 Task: For heading Arial black with underline.  font size for heading18,  'Change the font style of data to'Calibri.  and font size to 9,  Change the alignment of both headline & data to Align center.  In the sheet  analysisSalesPerformance_2022
Action: Mouse moved to (80, 154)
Screenshot: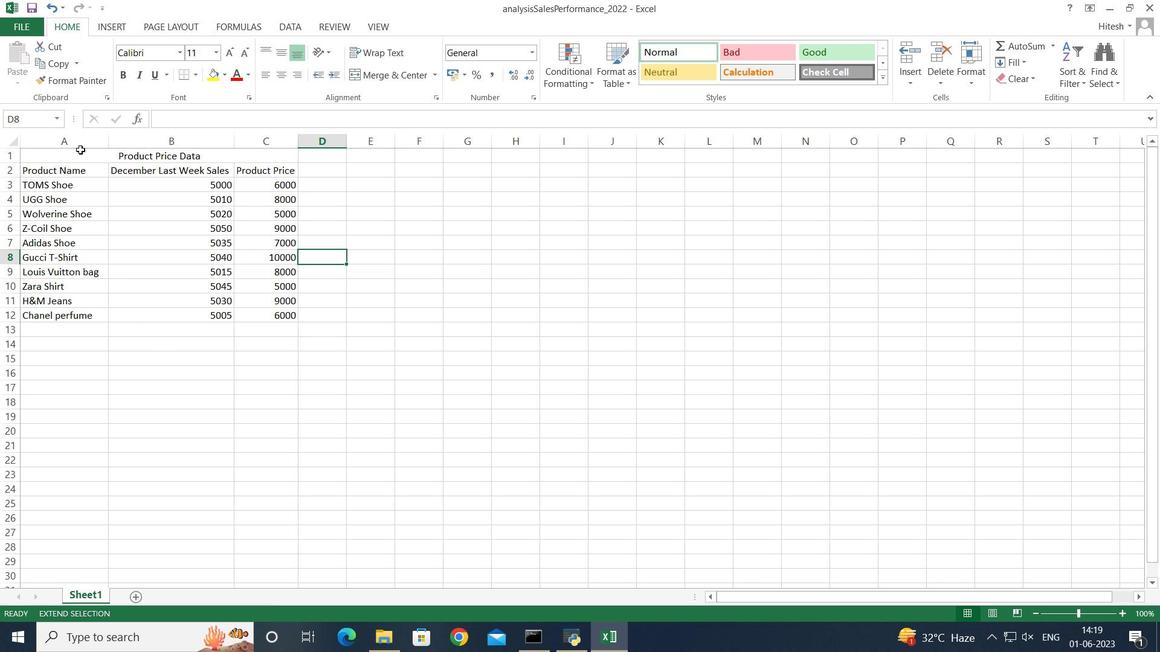 
Action: Mouse pressed left at (80, 154)
Screenshot: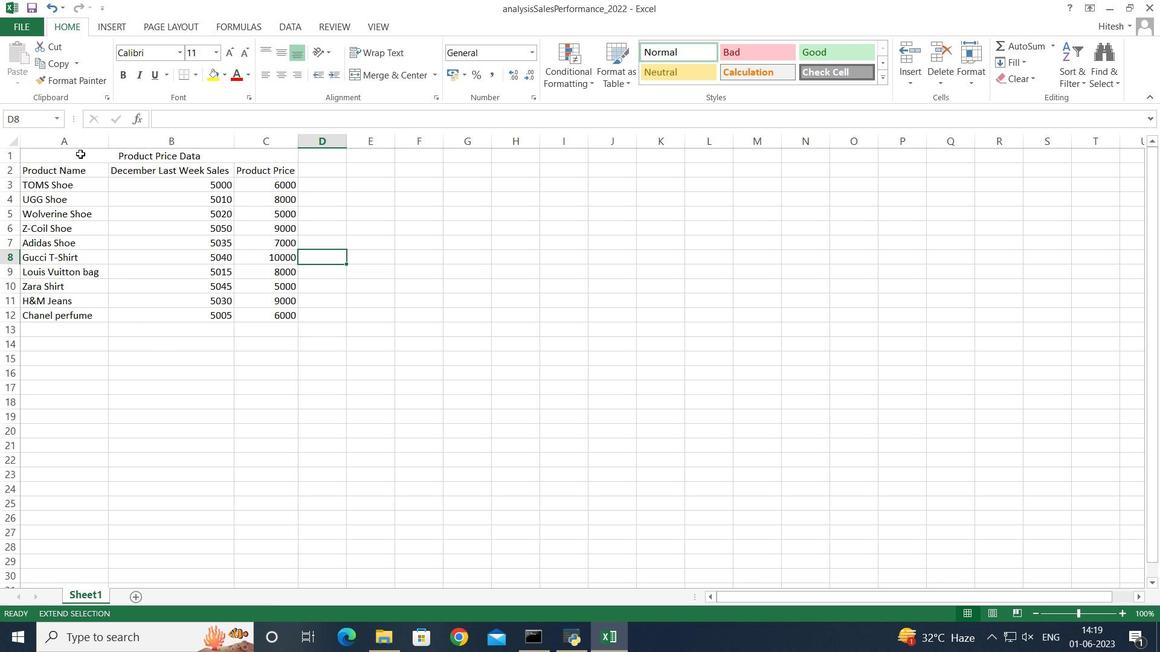 
Action: Mouse moved to (157, 330)
Screenshot: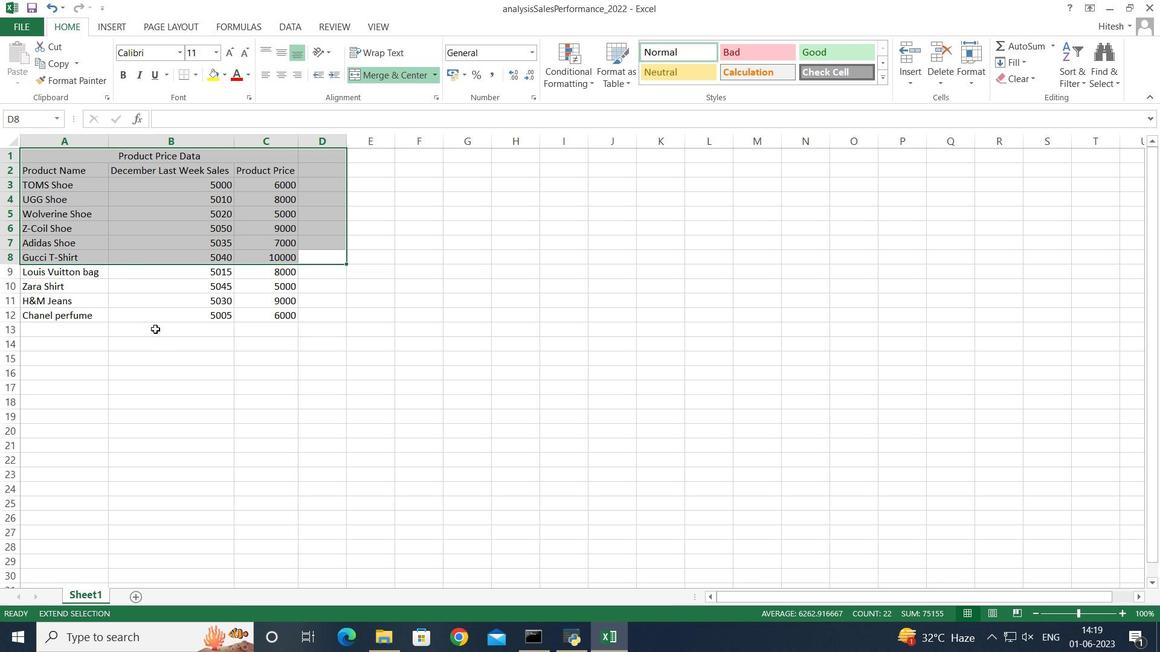 
Action: Mouse pressed left at (157, 330)
Screenshot: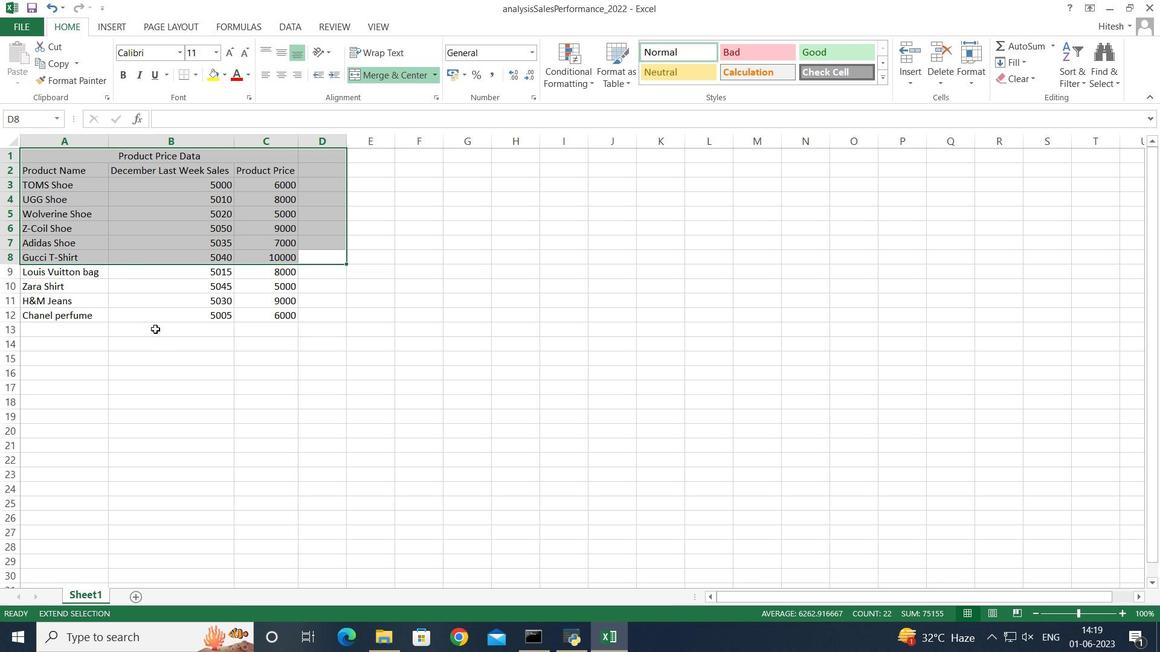 
Action: Mouse moved to (338, 258)
Screenshot: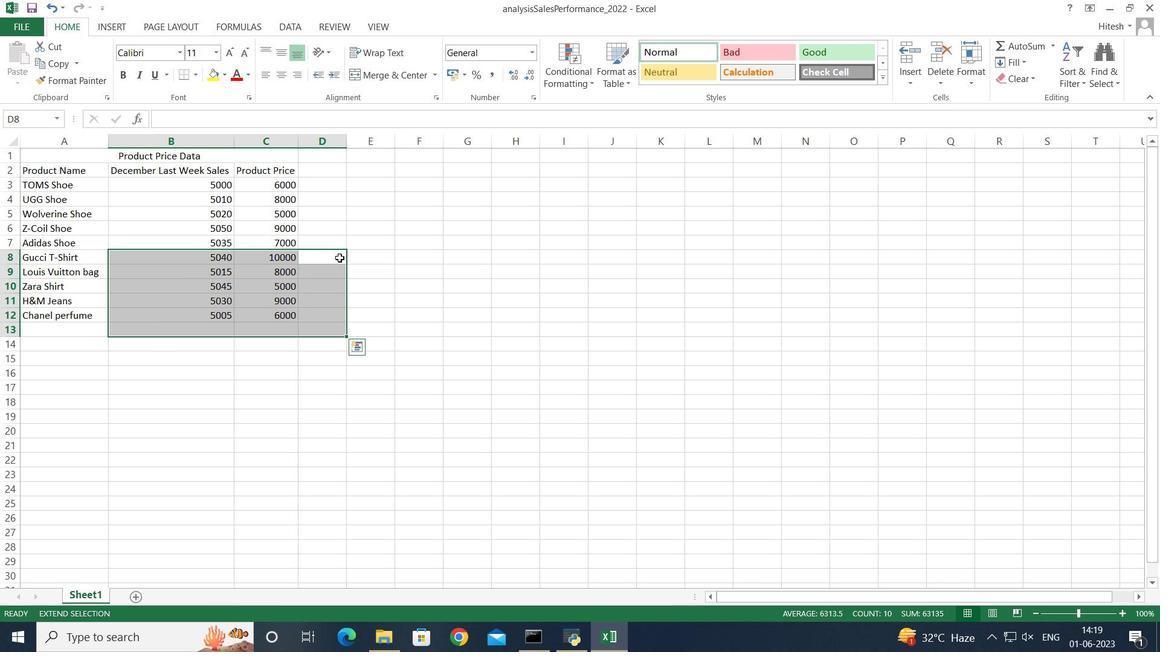 
Action: Mouse pressed left at (338, 258)
Screenshot: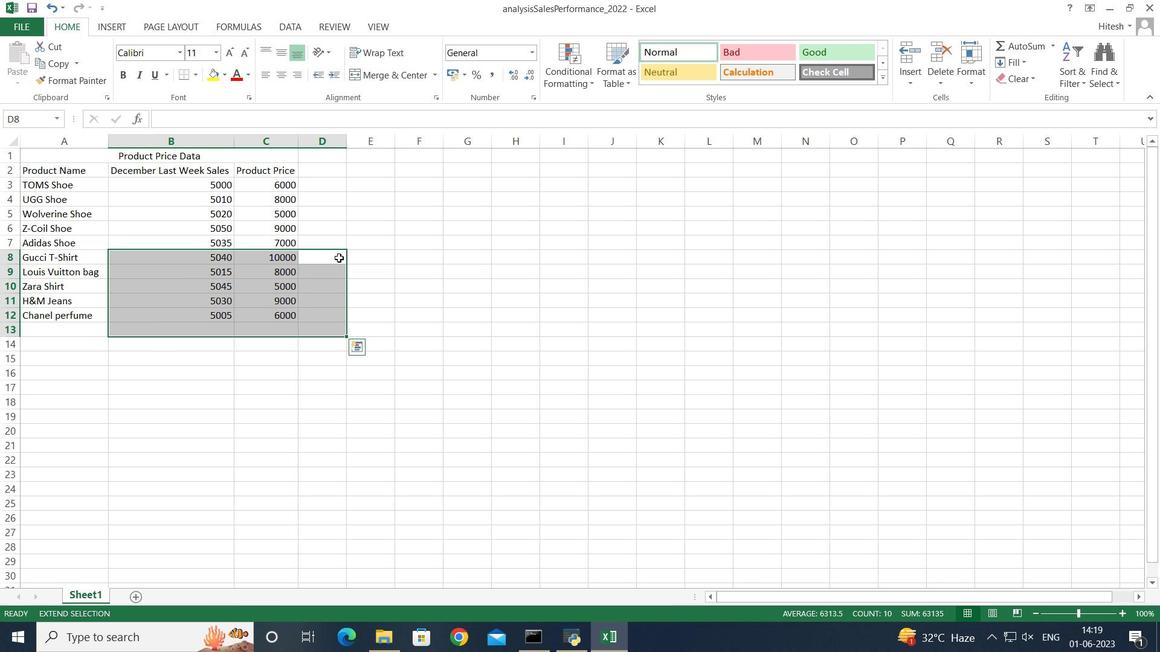 
Action: Key pressed u<Key.backspace>
Screenshot: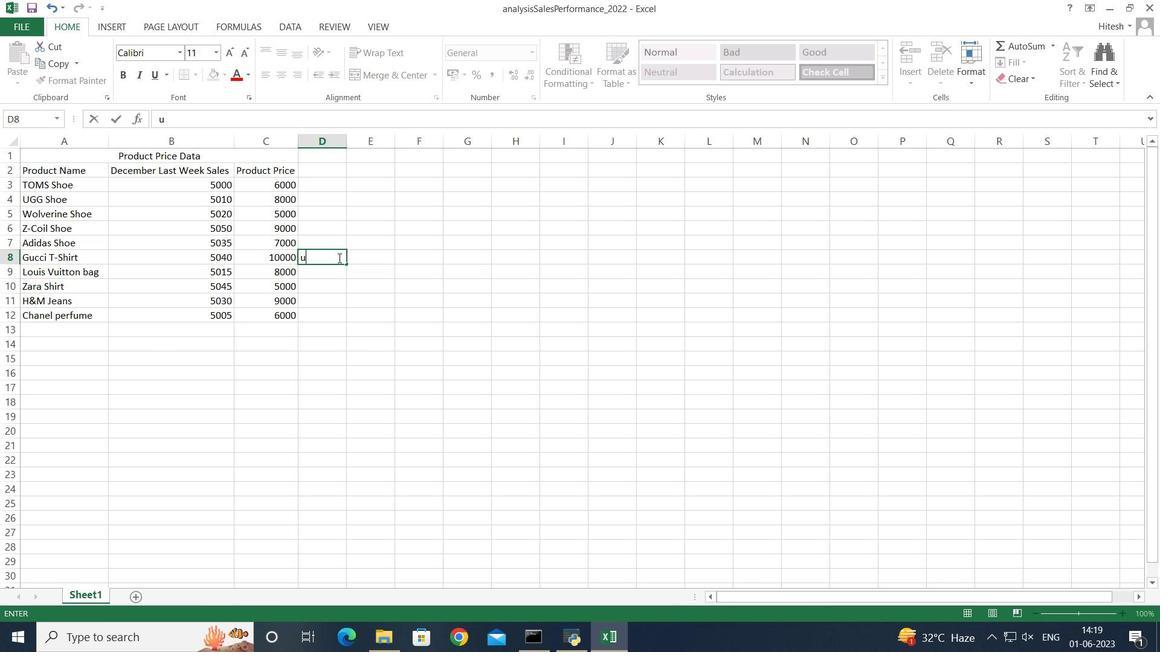 
Action: Mouse moved to (73, 153)
Screenshot: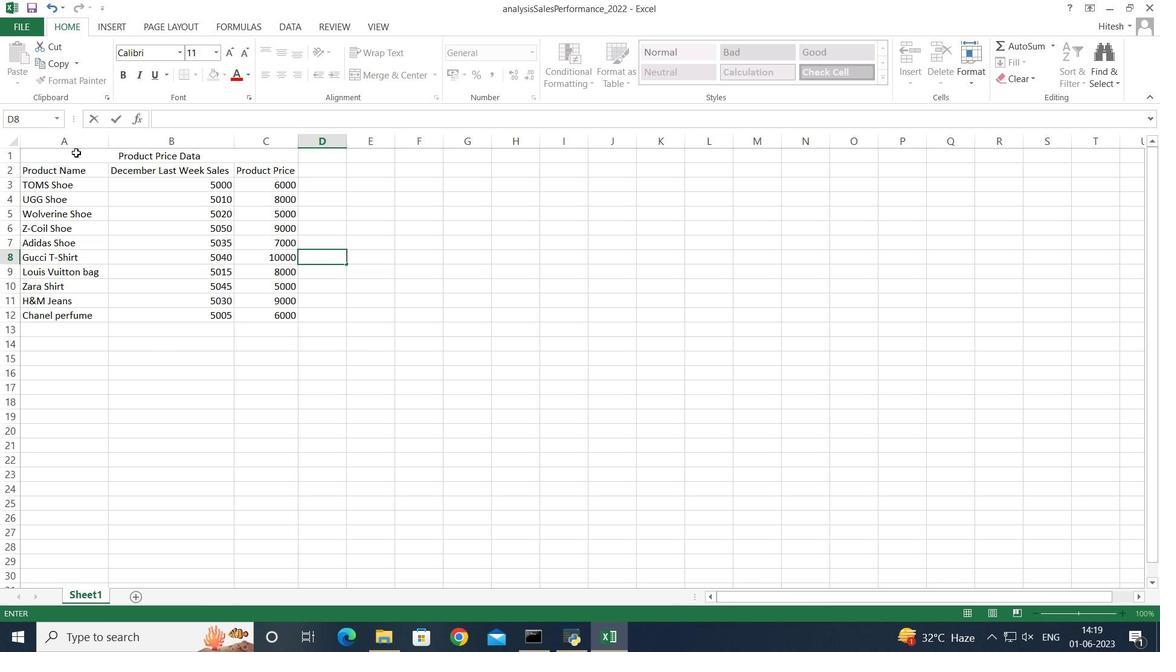 
Action: Mouse pressed left at (73, 153)
Screenshot: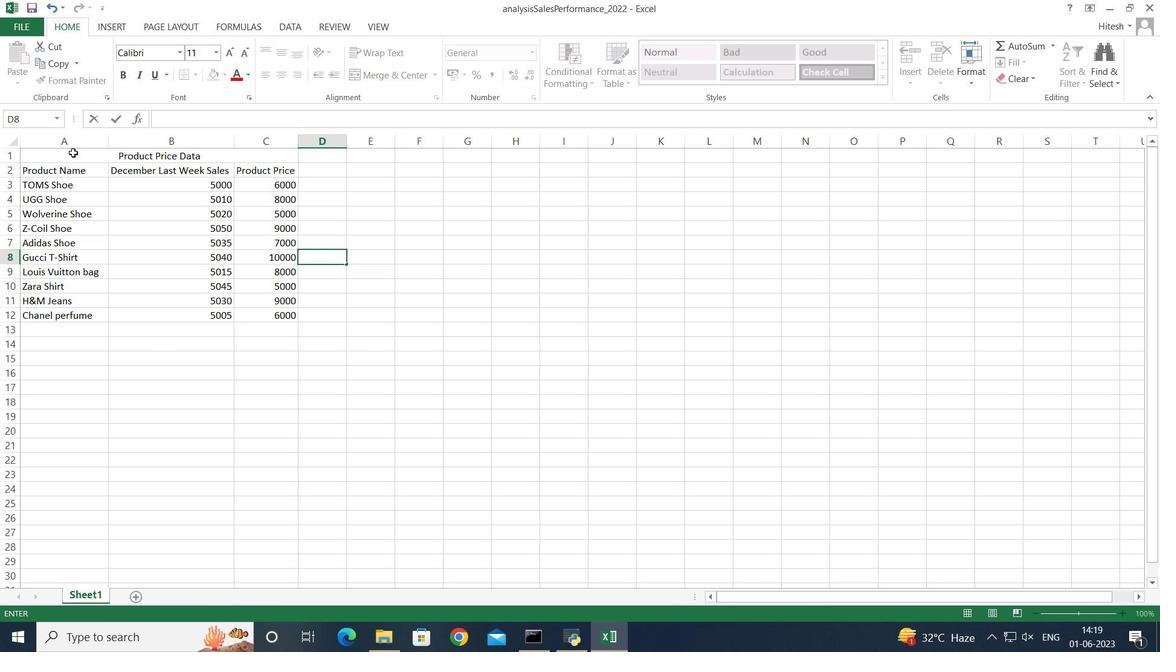 
Action: Mouse moved to (180, 51)
Screenshot: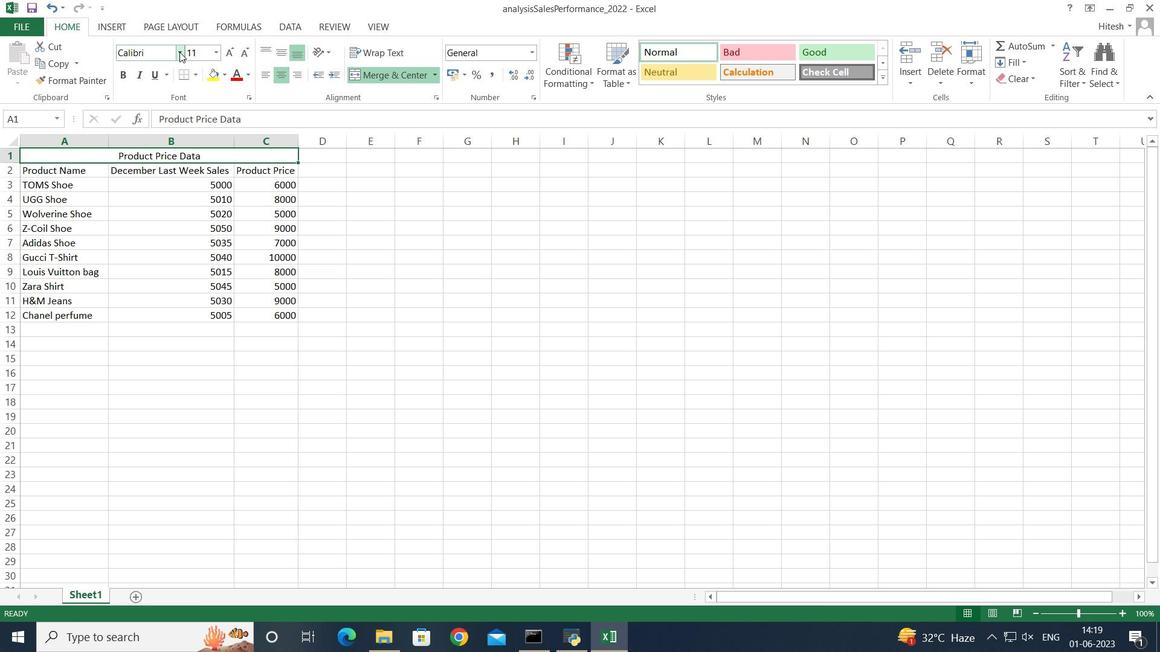 
Action: Mouse pressed left at (180, 51)
Screenshot: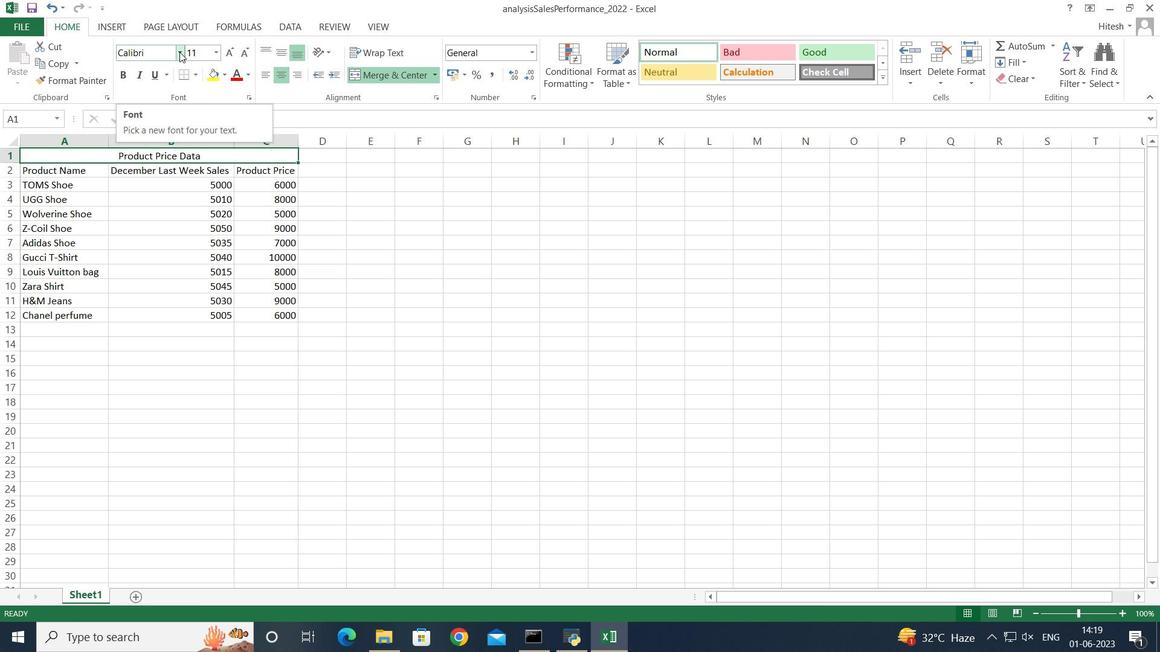 
Action: Mouse moved to (205, 186)
Screenshot: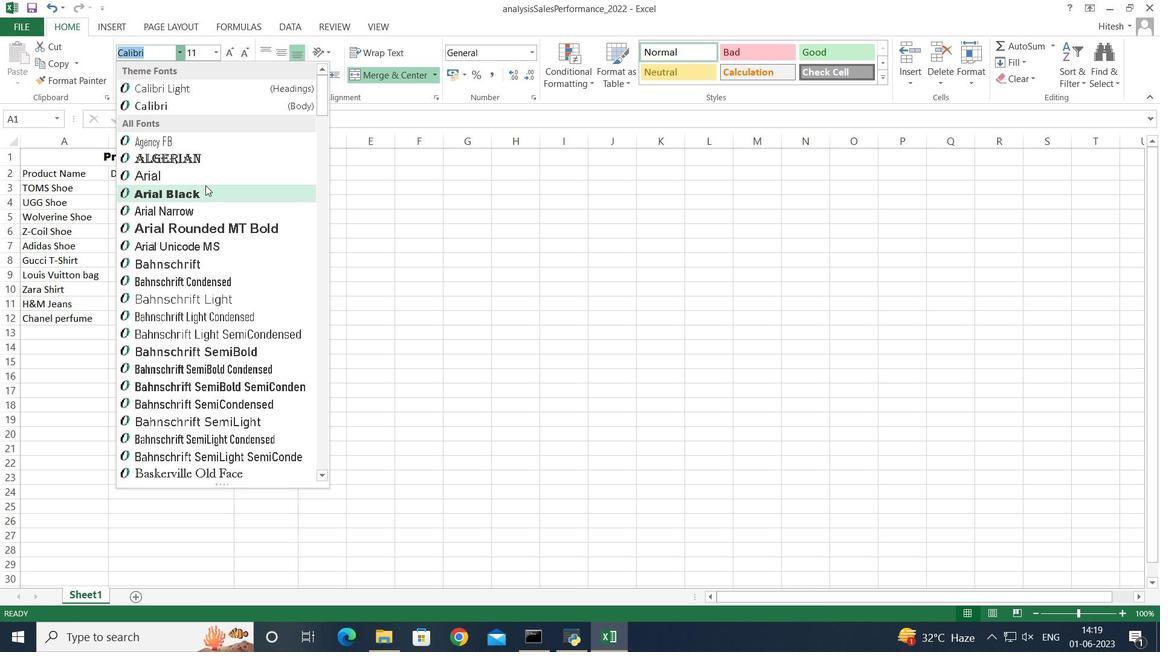 
Action: Mouse pressed left at (205, 186)
Screenshot: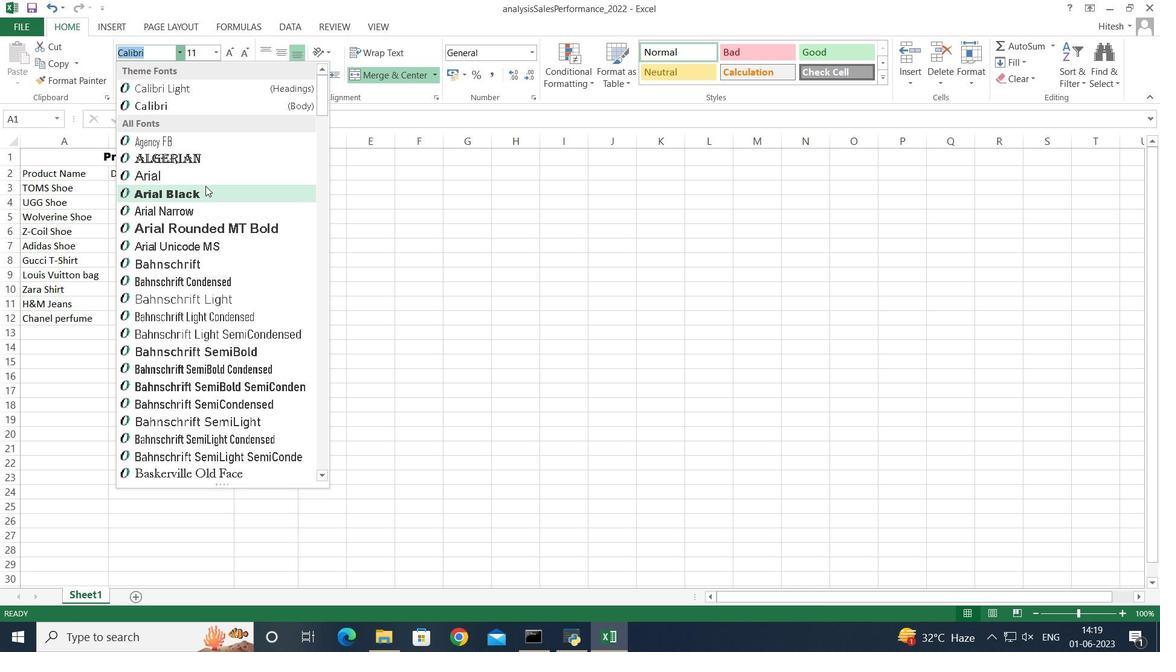 
Action: Mouse moved to (151, 72)
Screenshot: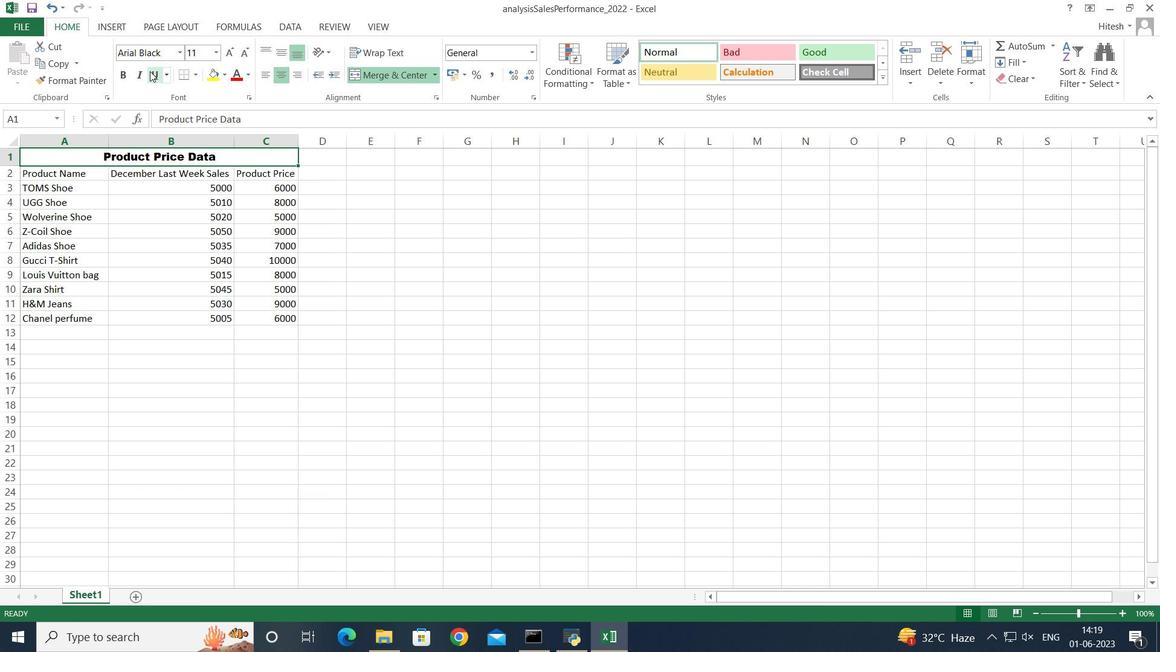 
Action: Mouse pressed left at (151, 72)
Screenshot: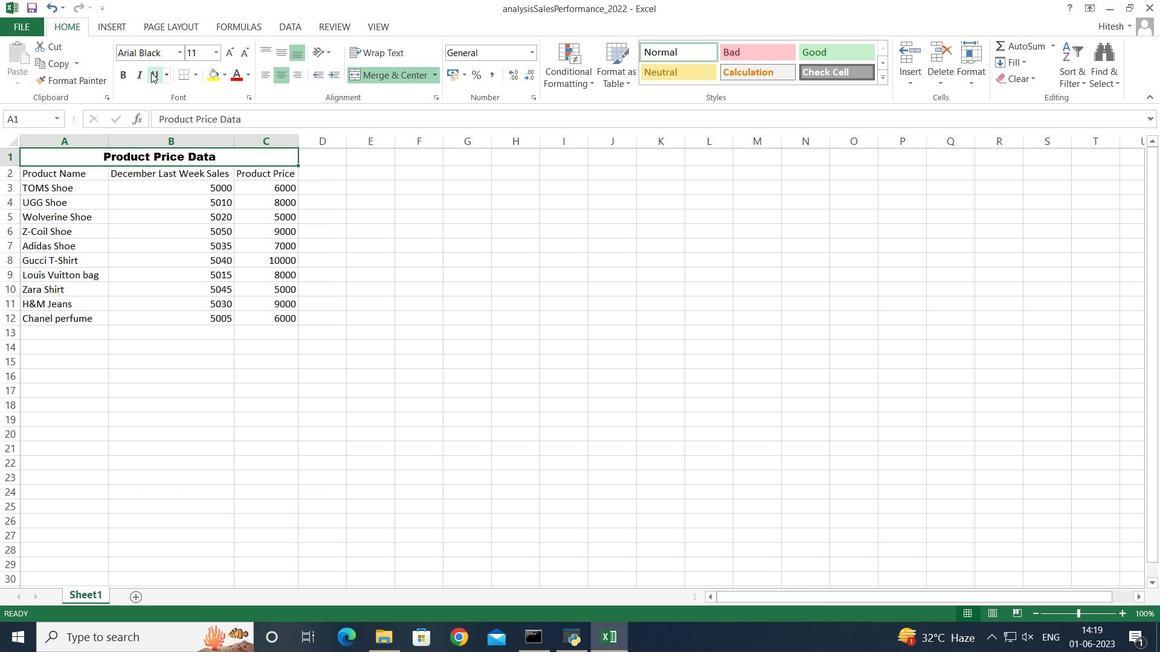
Action: Mouse moved to (216, 54)
Screenshot: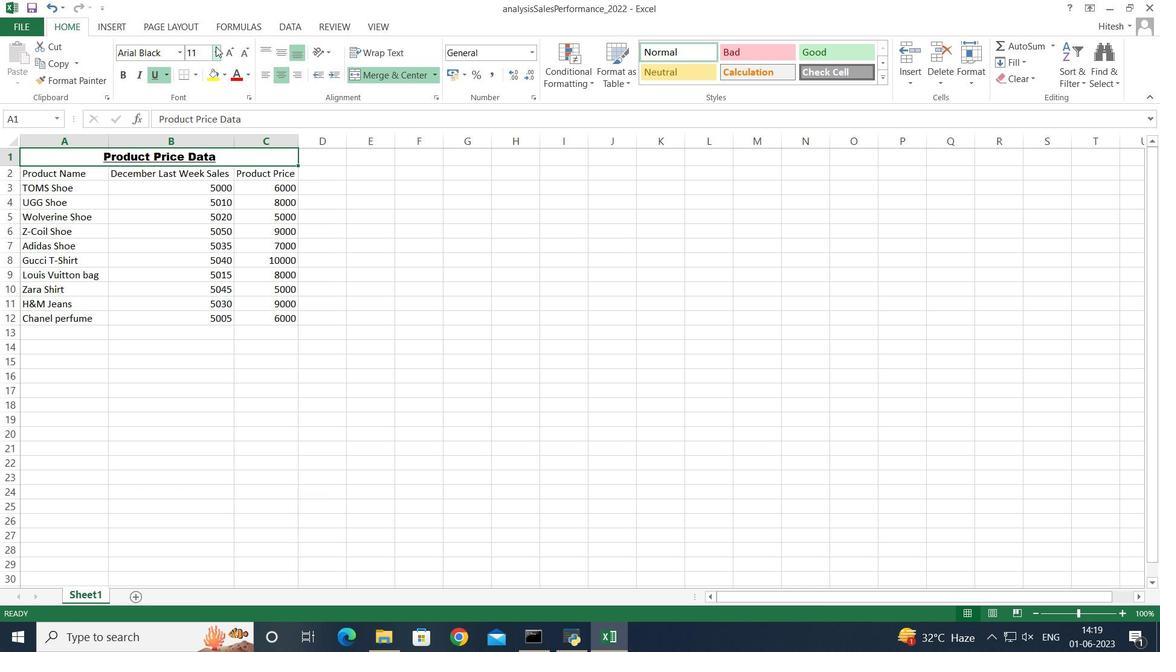 
Action: Mouse pressed left at (216, 54)
Screenshot: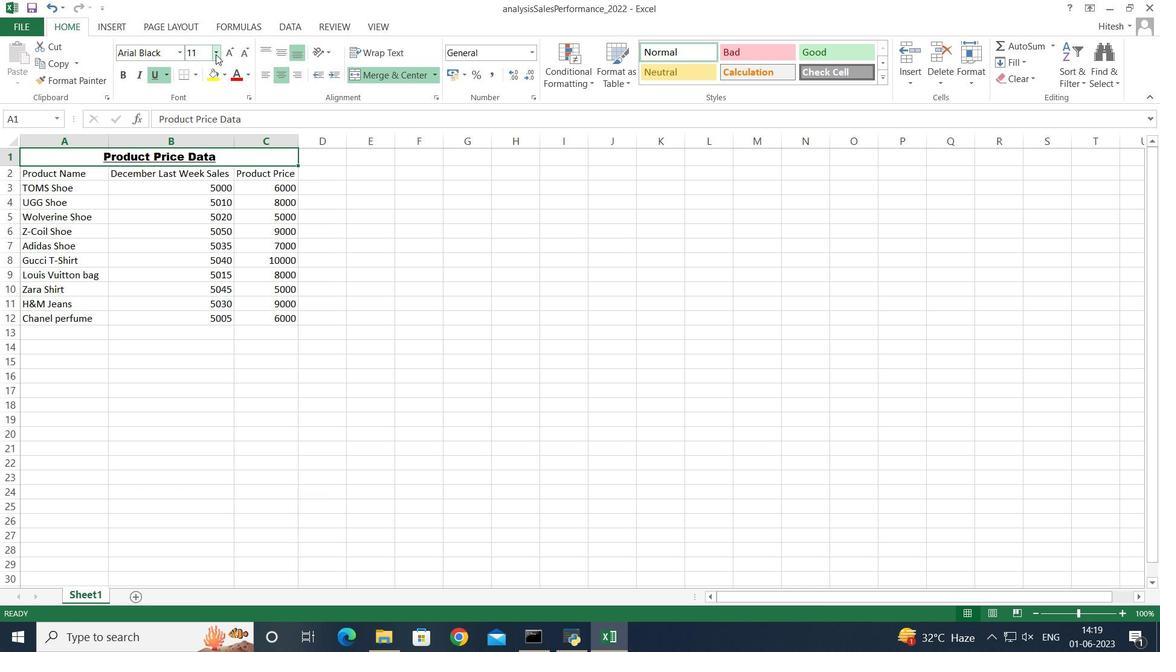 
Action: Mouse moved to (191, 172)
Screenshot: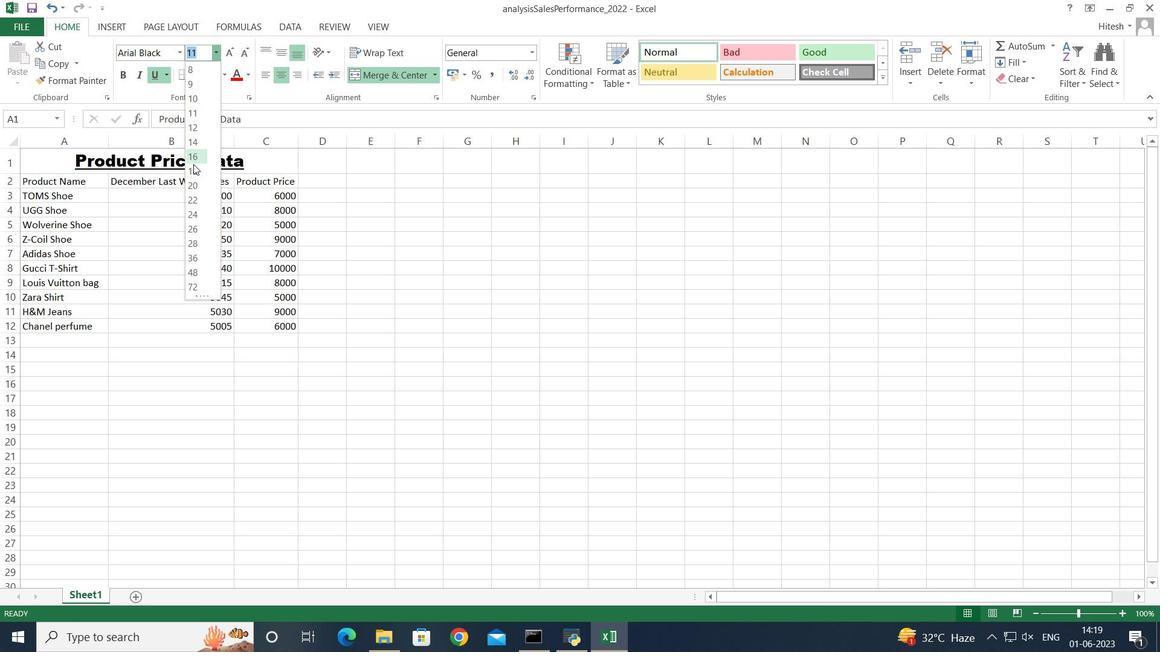 
Action: Mouse pressed left at (191, 172)
Screenshot: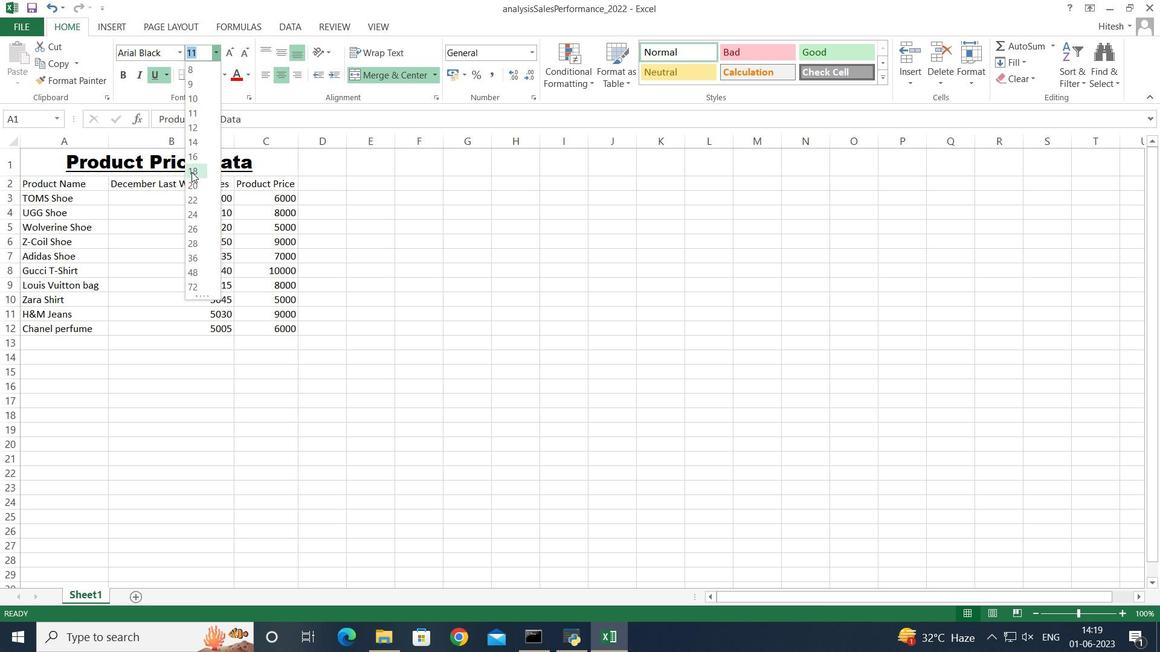
Action: Mouse moved to (60, 180)
Screenshot: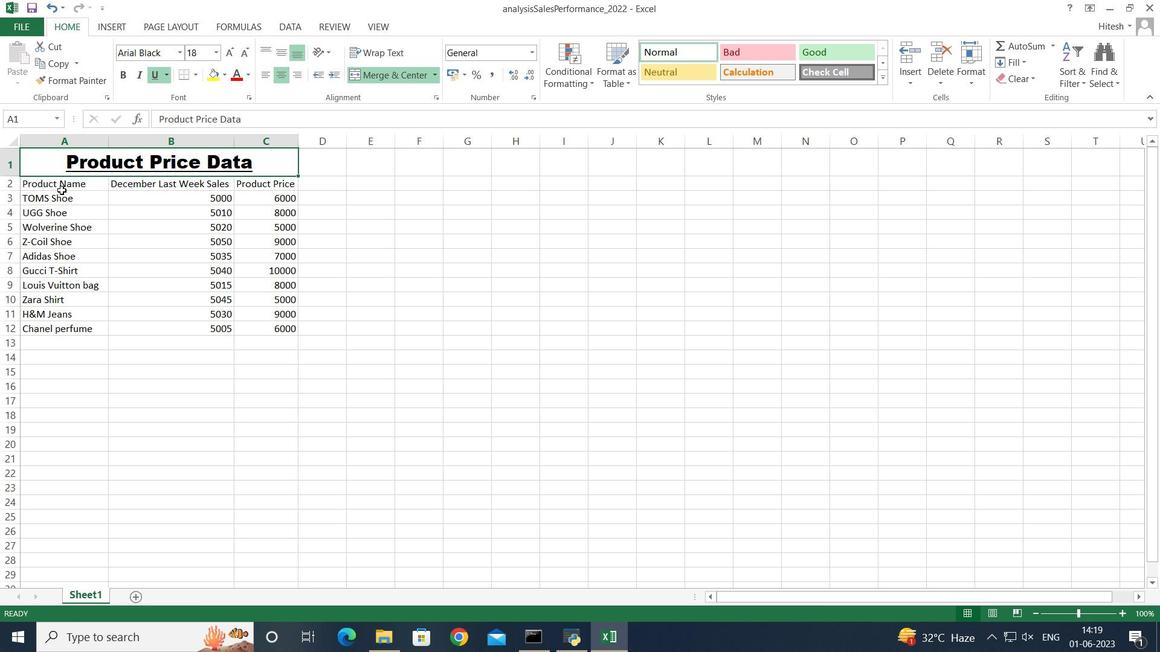 
Action: Mouse pressed left at (60, 180)
Screenshot: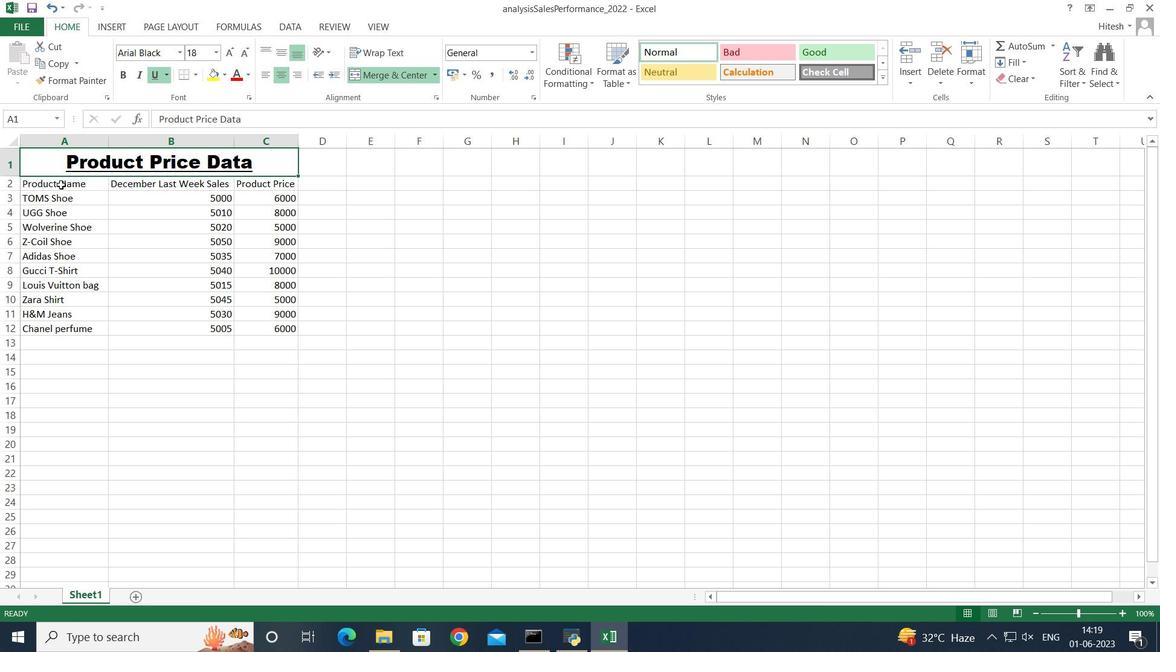 
Action: Key pressed <Key.shift><Key.right><Key.right><Key.right><Key.left><Key.down><Key.down><Key.down><Key.down><Key.down><Key.down><Key.down><Key.down><Key.down><Key.down><Key.down><Key.up>
Screenshot: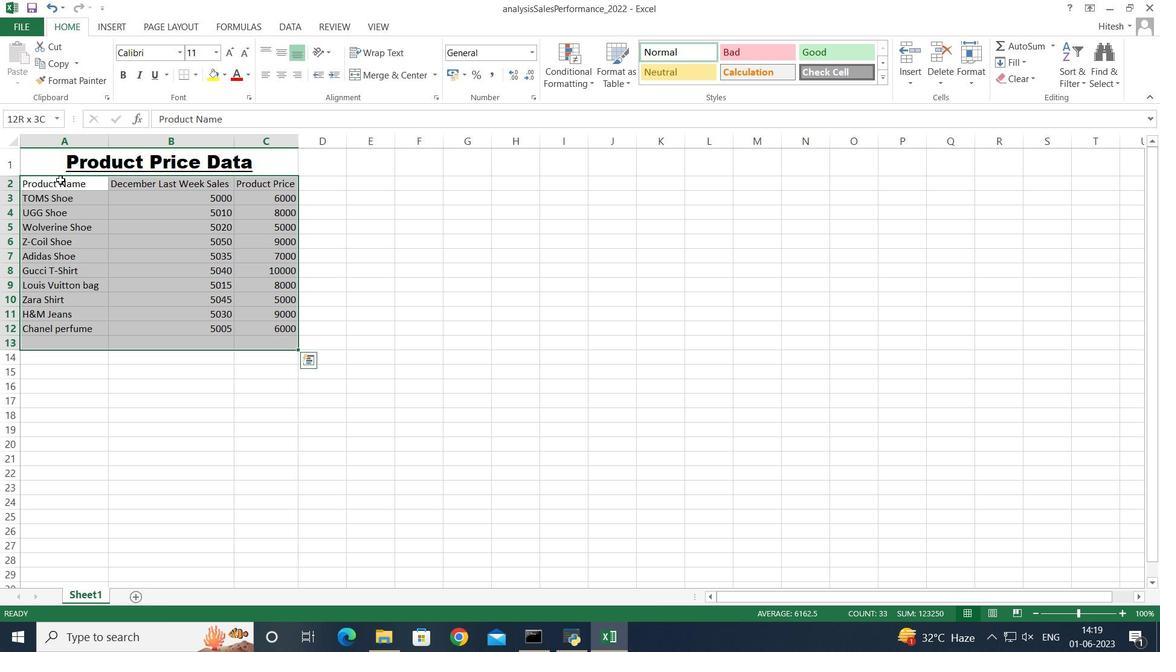 
Action: Mouse moved to (180, 58)
Screenshot: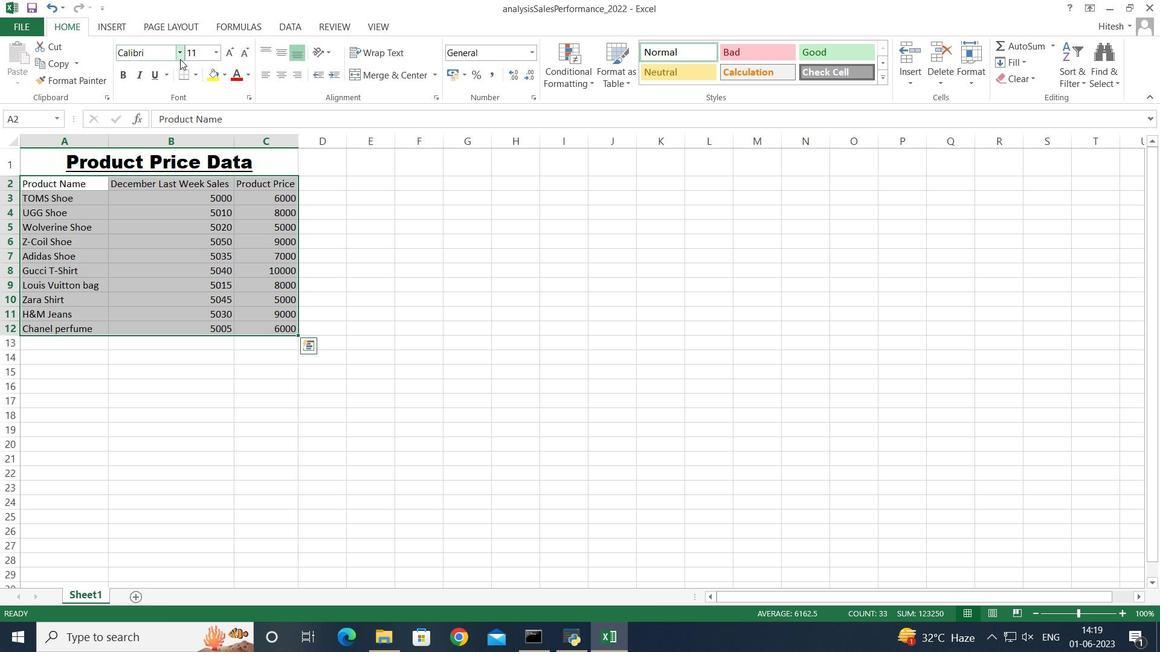 
Action: Mouse pressed left at (180, 58)
Screenshot: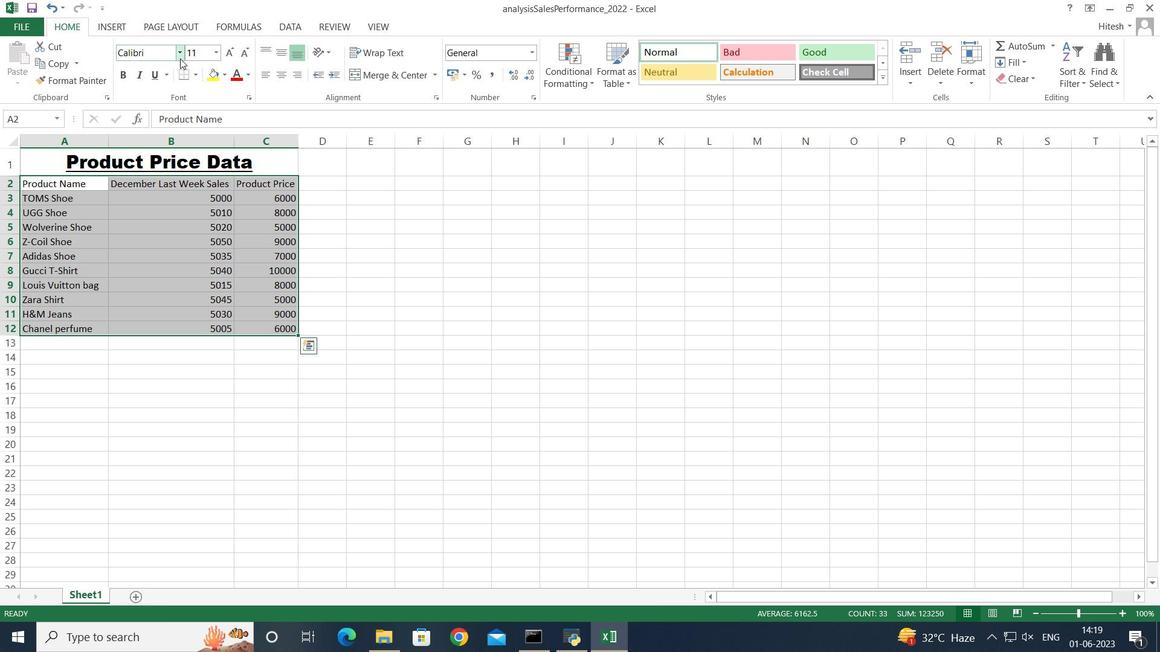 
Action: Mouse moved to (179, 102)
Screenshot: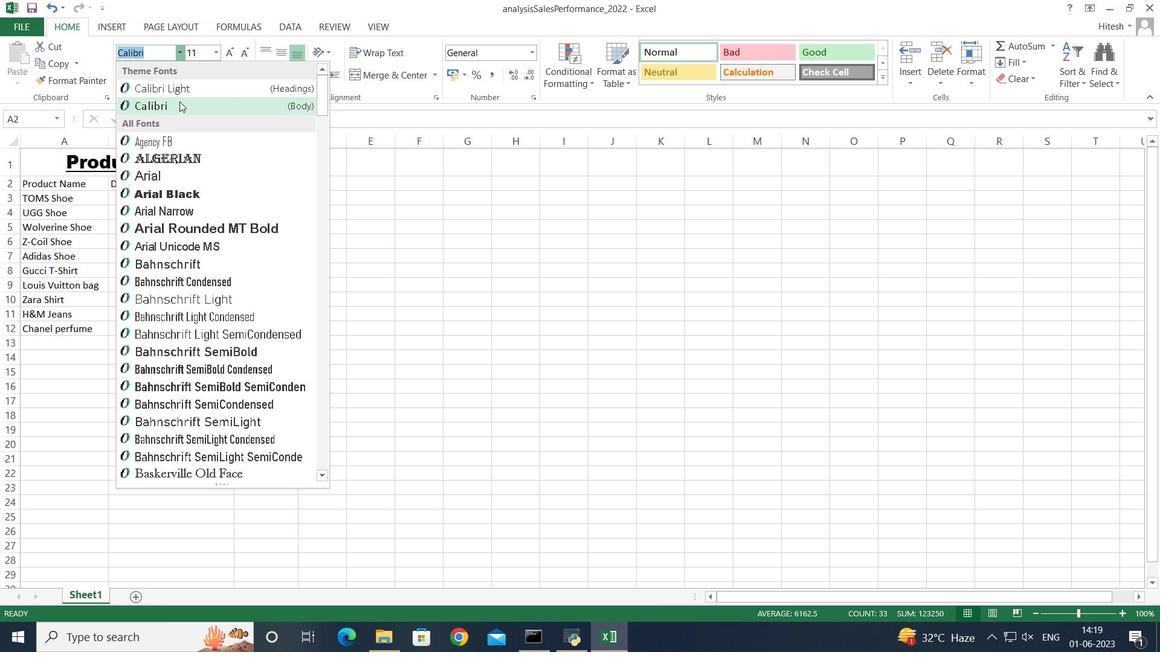 
Action: Mouse pressed left at (179, 102)
Screenshot: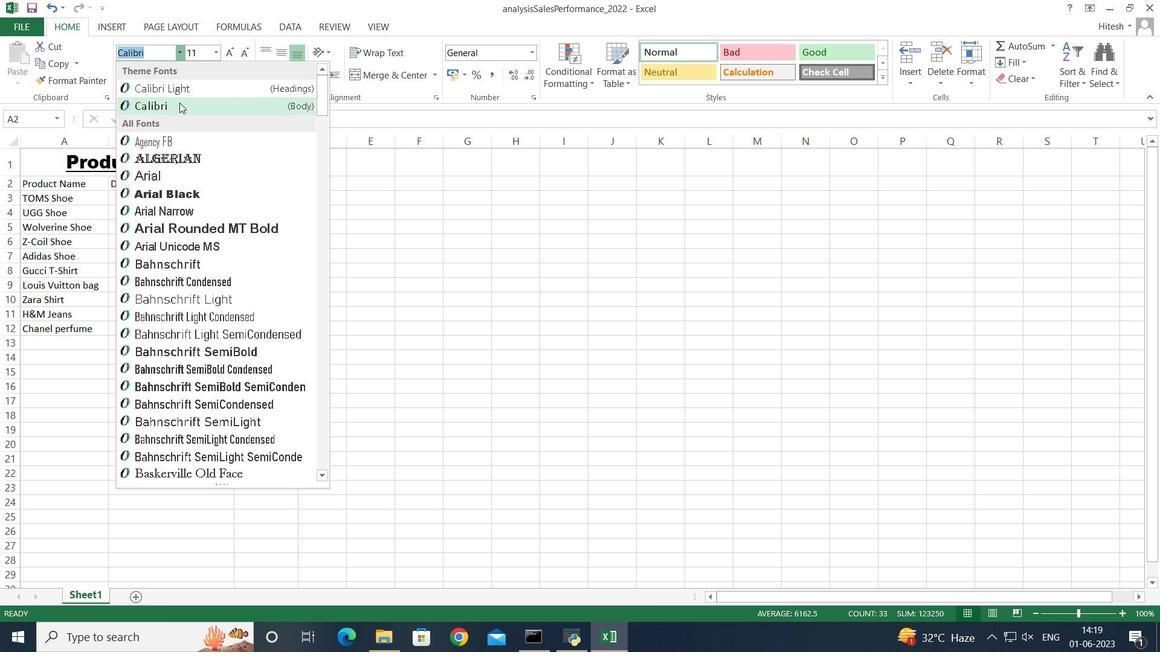 
Action: Mouse moved to (217, 50)
Screenshot: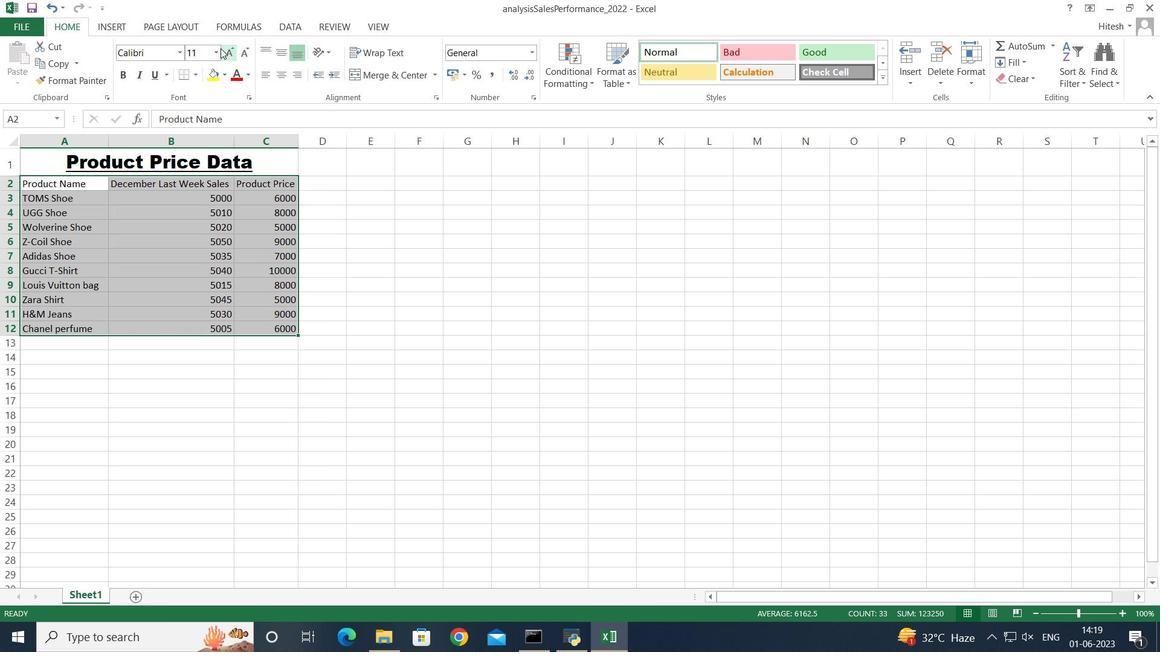 
Action: Mouse pressed left at (217, 50)
Screenshot: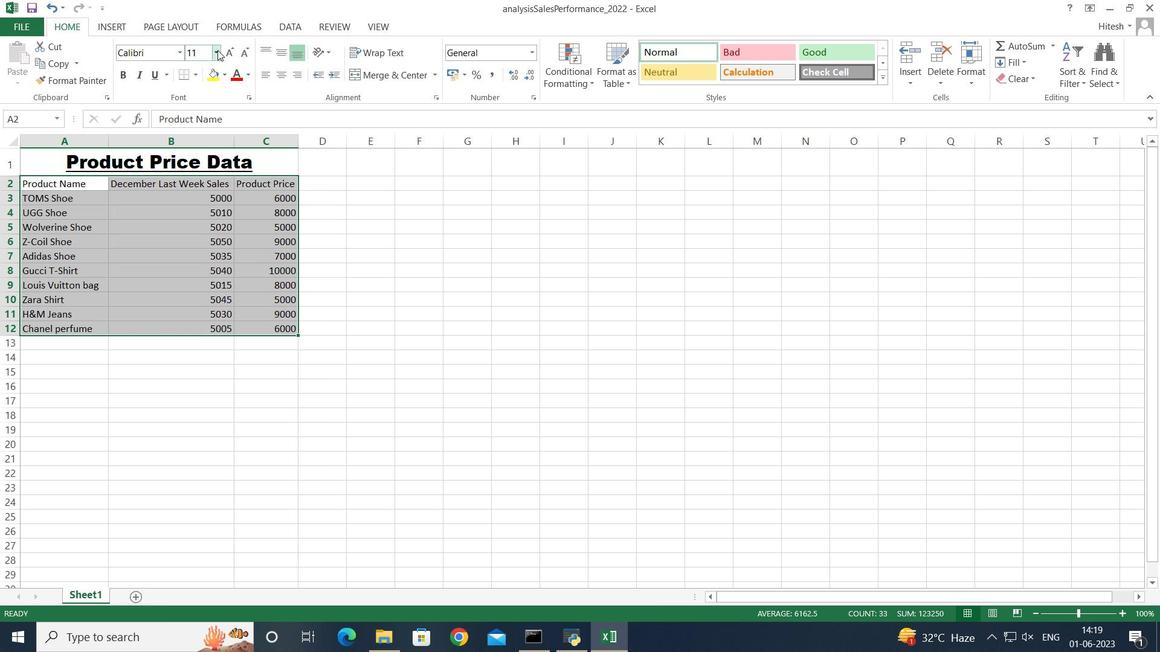 
Action: Mouse moved to (204, 87)
Screenshot: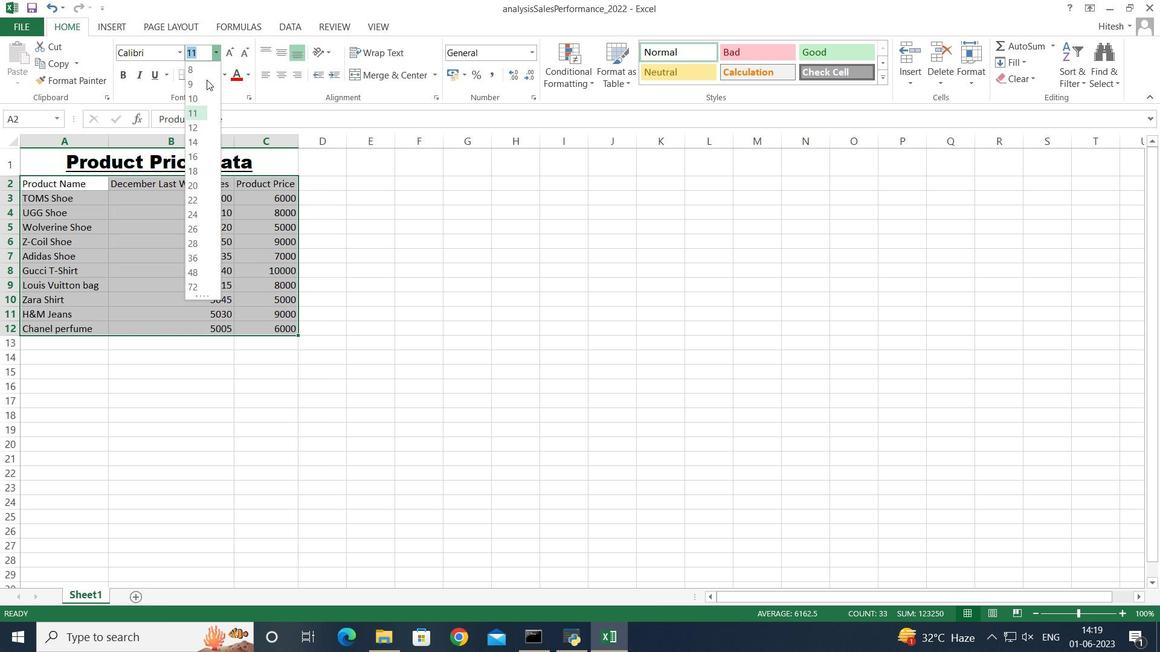 
Action: Mouse pressed left at (204, 87)
Screenshot: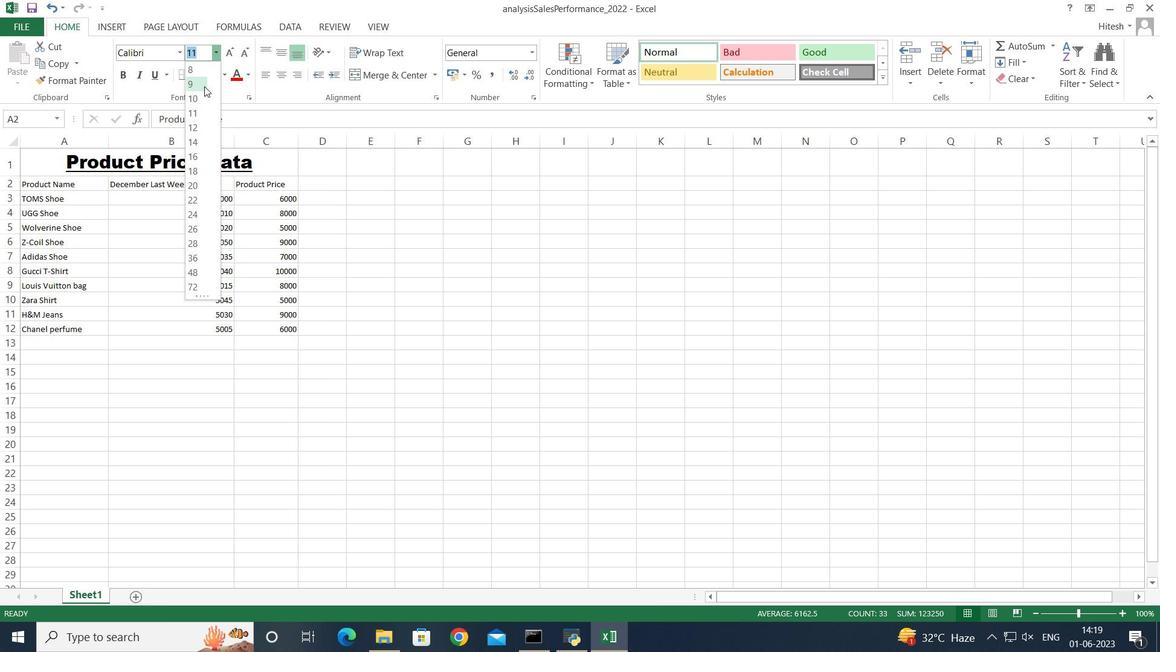 
Action: Mouse moved to (224, 386)
Screenshot: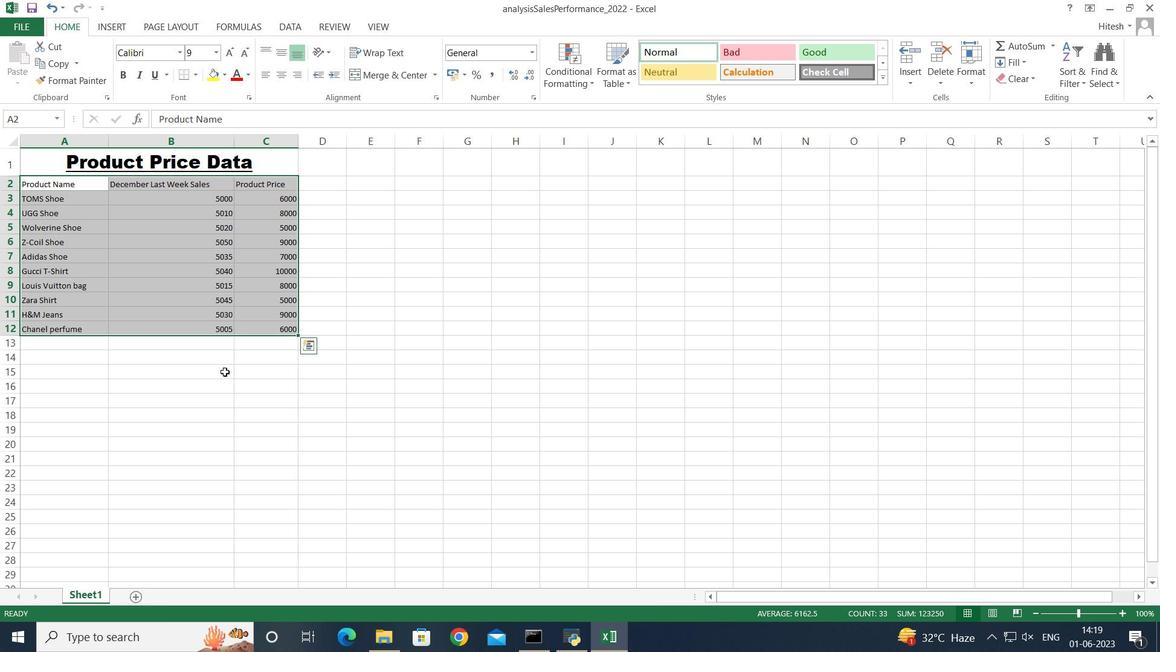 
Action: Mouse pressed left at (224, 386)
Screenshot: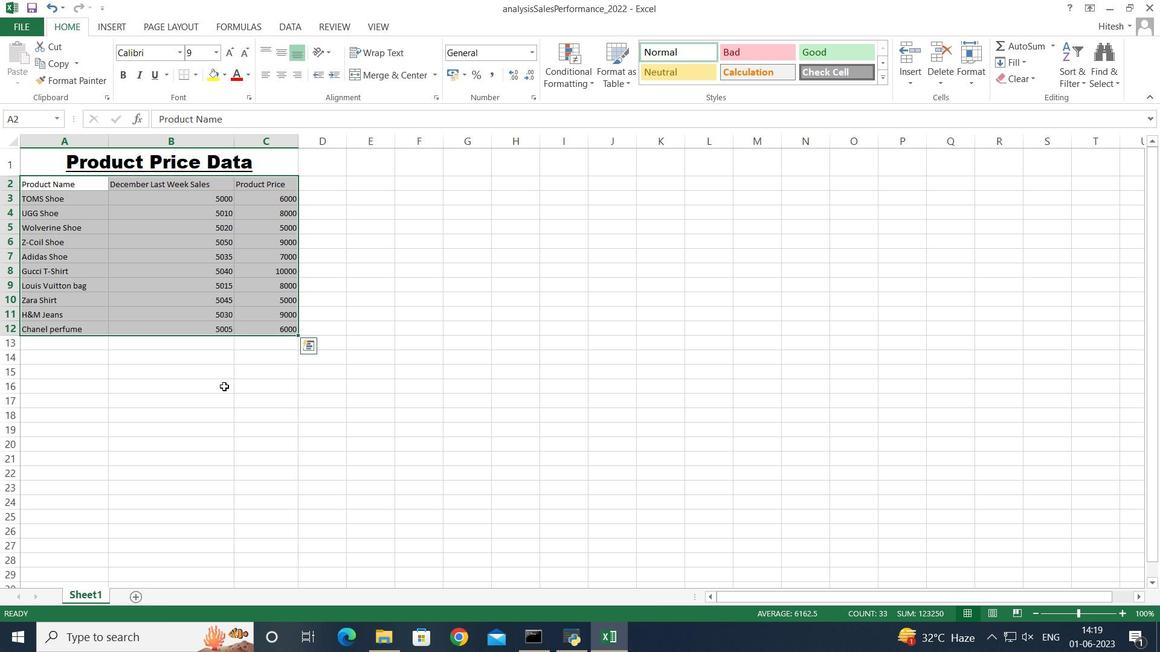 
Action: Mouse moved to (58, 161)
Screenshot: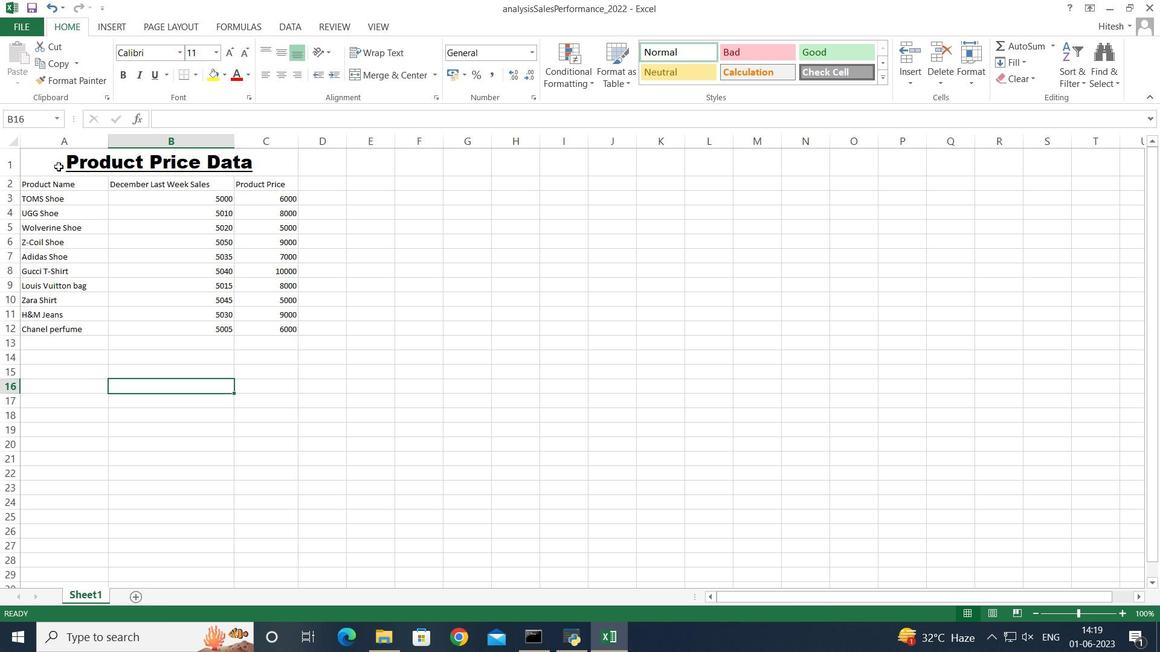 
Action: Mouse pressed left at (58, 161)
Screenshot: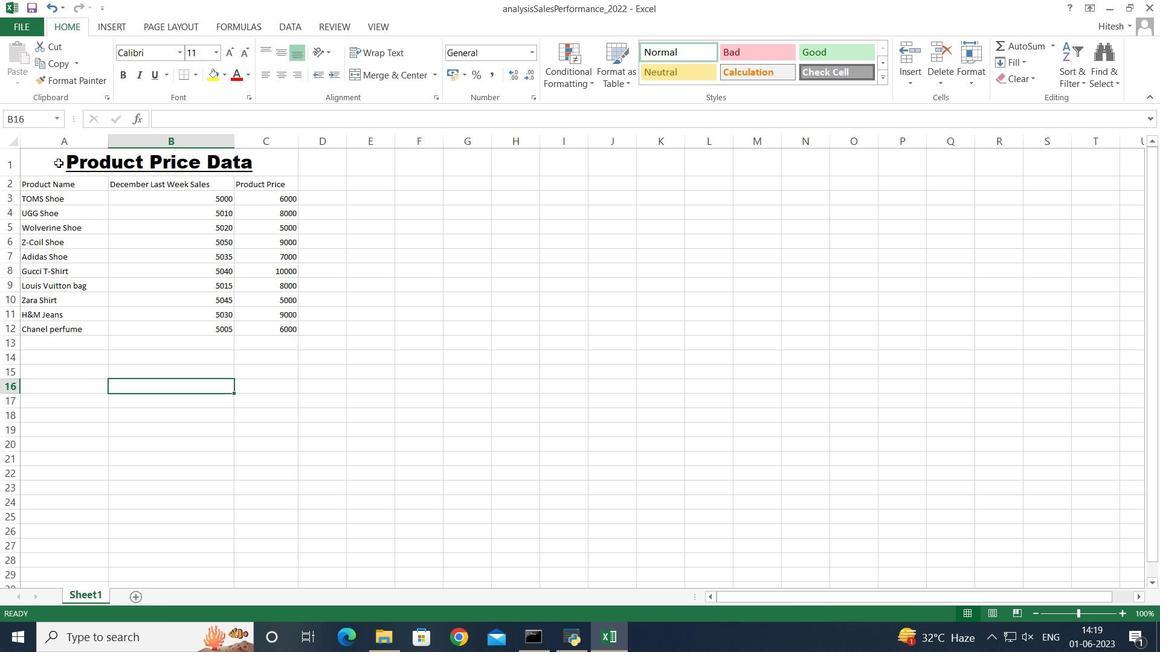 
Action: Key pressed <Key.shift><Key.down><Key.down><Key.down><Key.down><Key.down><Key.down><Key.down><Key.down><Key.down><Key.down><Key.down>
Screenshot: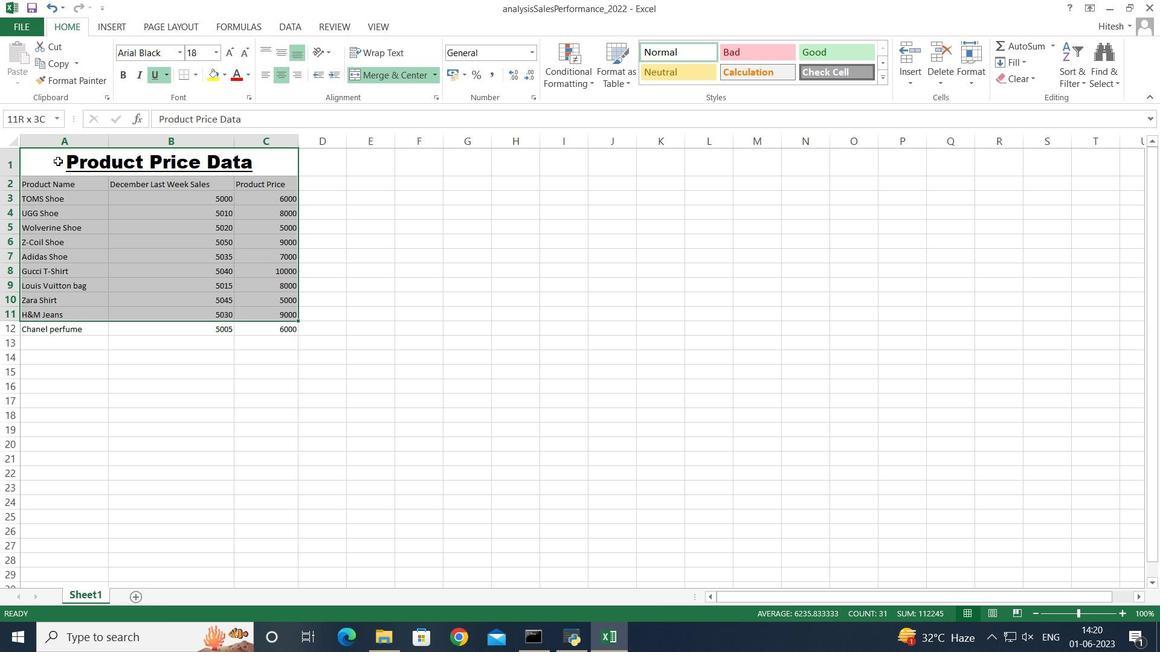 
Action: Mouse moved to (282, 77)
Screenshot: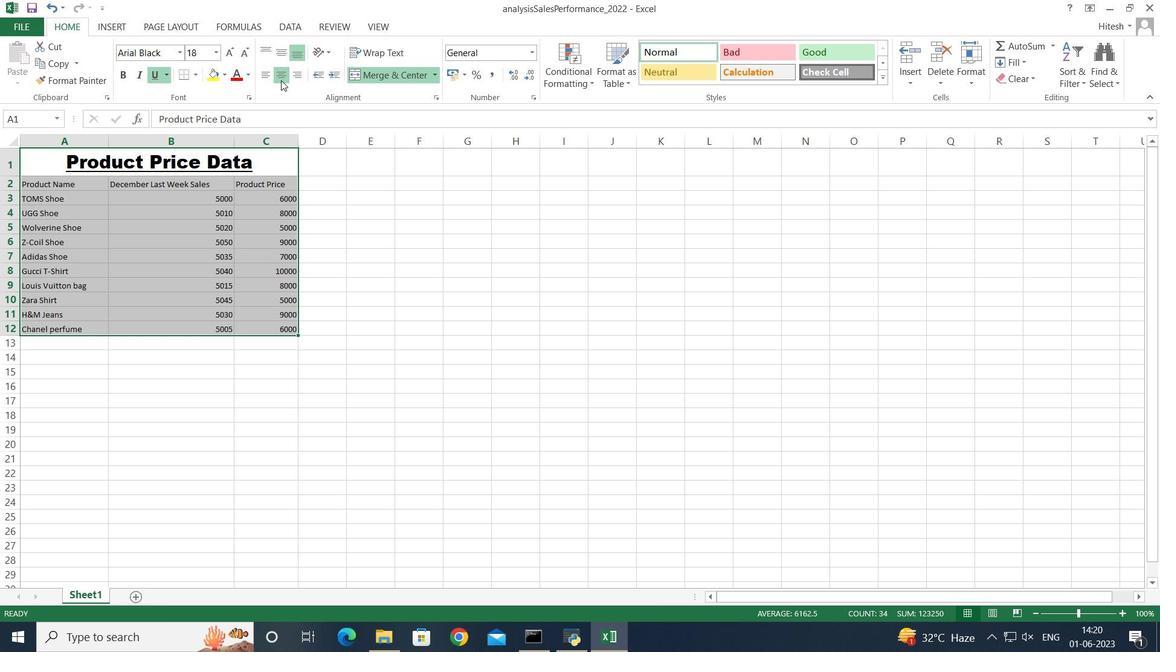 
Action: Mouse pressed left at (282, 77)
Screenshot: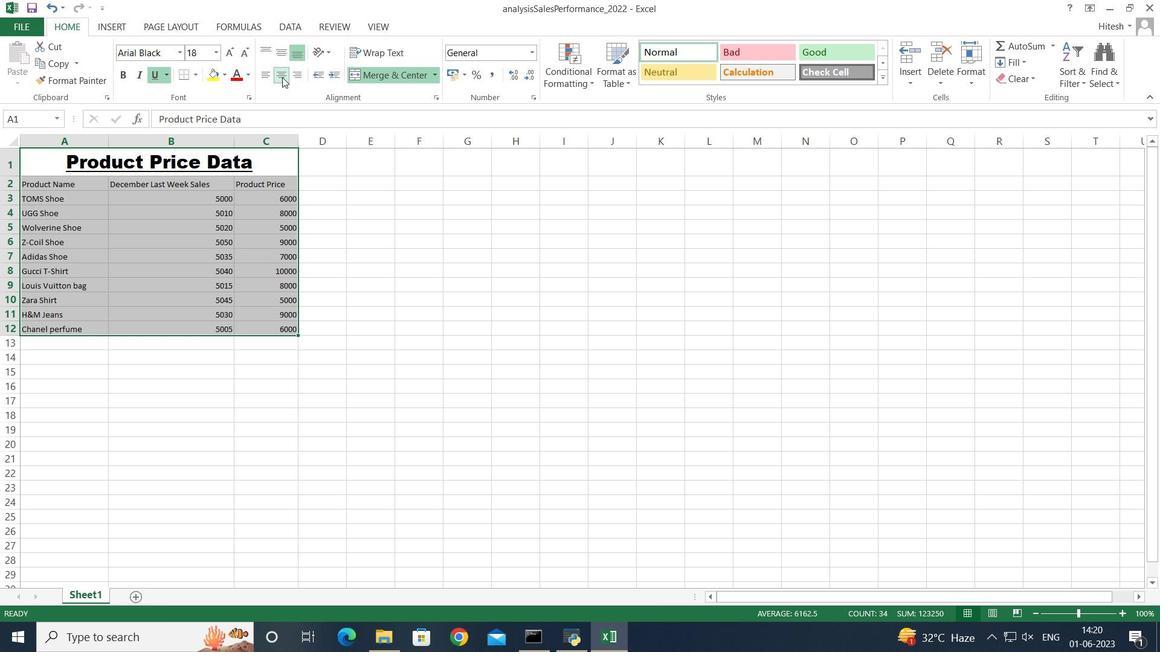 
Action: Mouse pressed left at (282, 77)
Screenshot: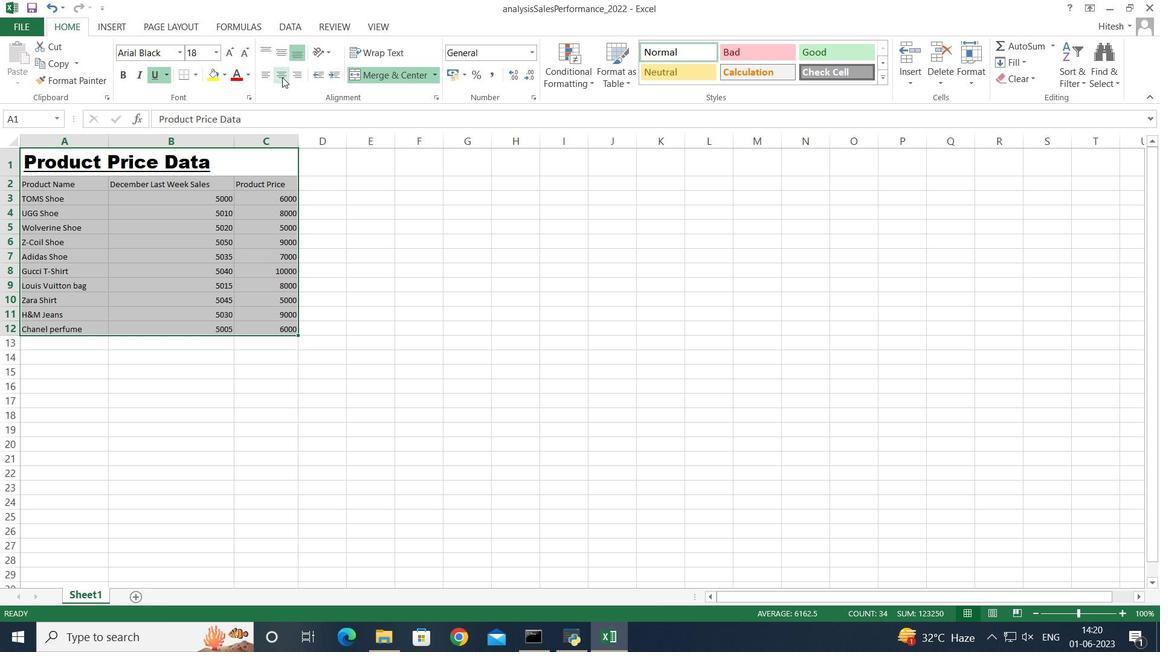 
Action: Mouse moved to (210, 388)
Screenshot: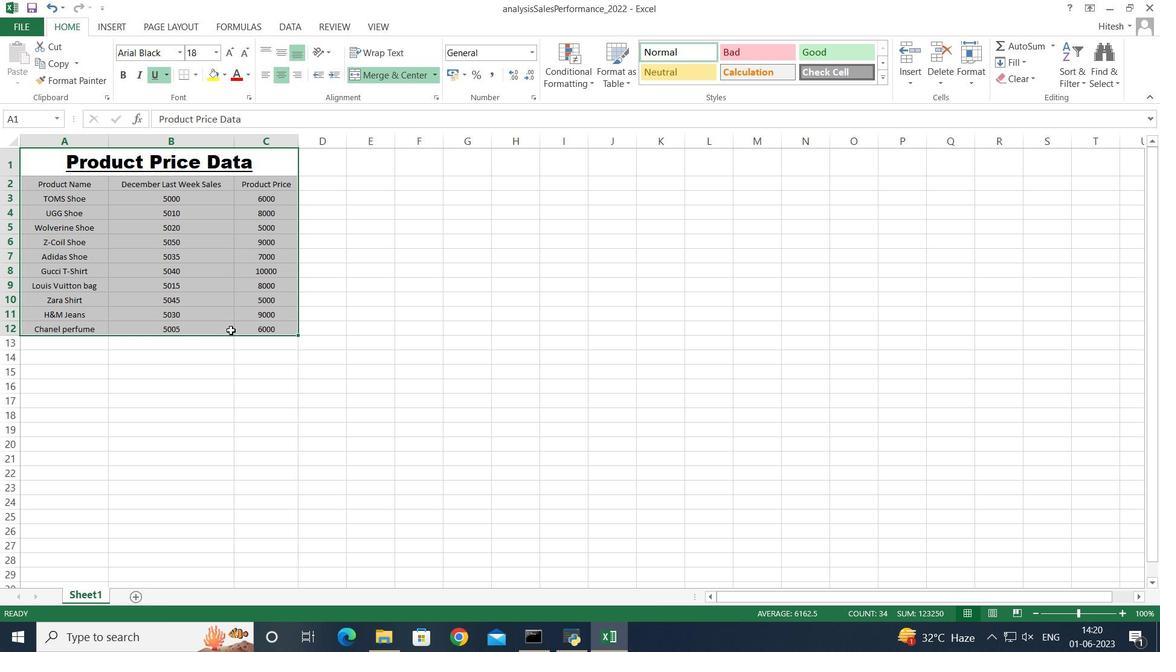 
Action: Mouse pressed left at (210, 388)
Screenshot: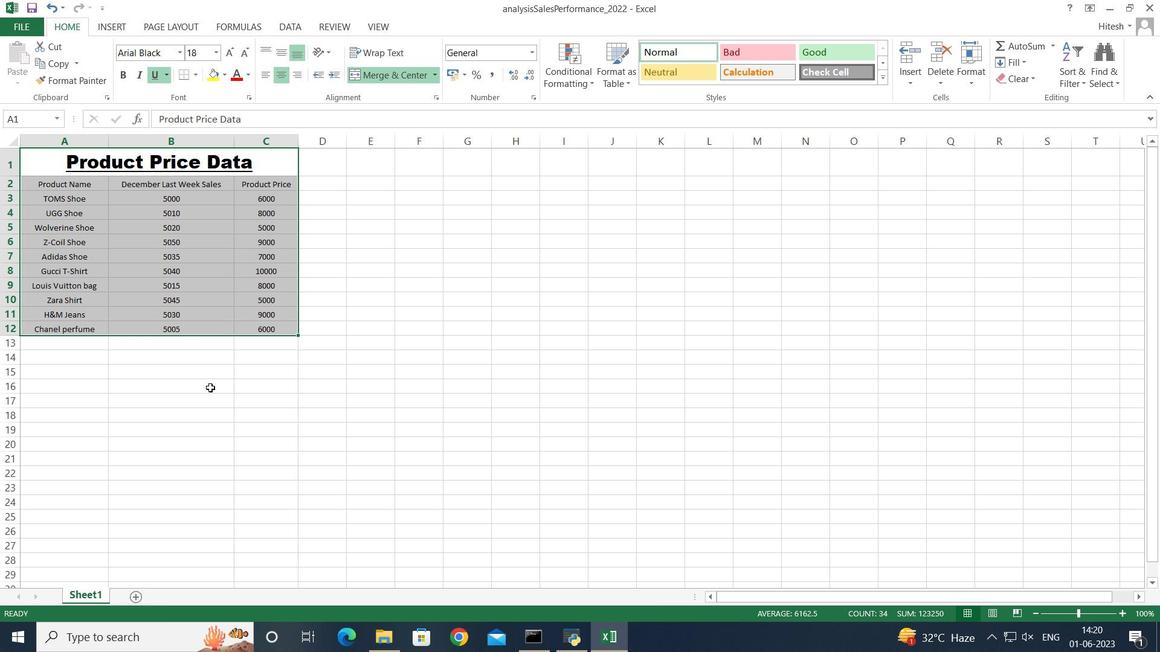 
Action: Mouse moved to (283, 381)
Screenshot: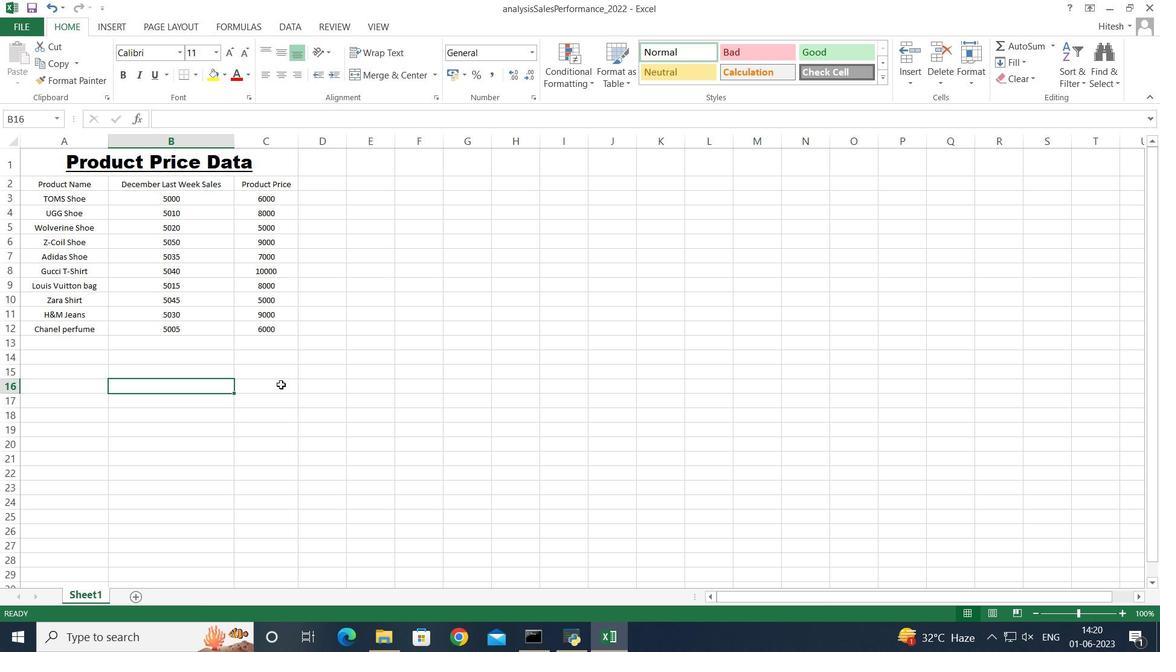
